 Task: Check the data of condos/co-ops sold above the list price in the last 5 years.
Action: Mouse moved to (619, 62)
Screenshot: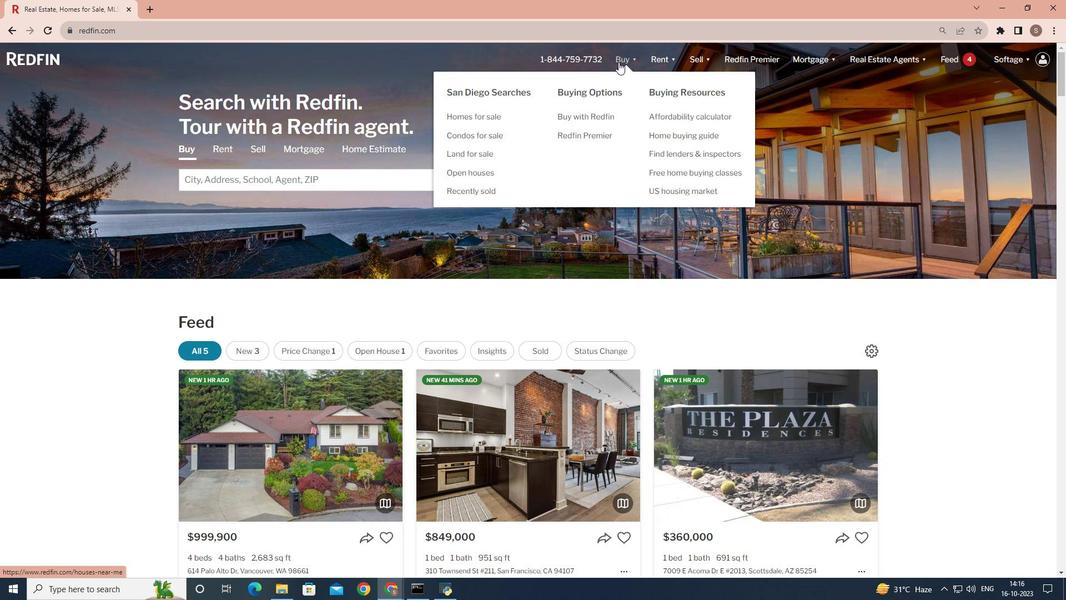 
Action: Mouse pressed left at (619, 62)
Screenshot: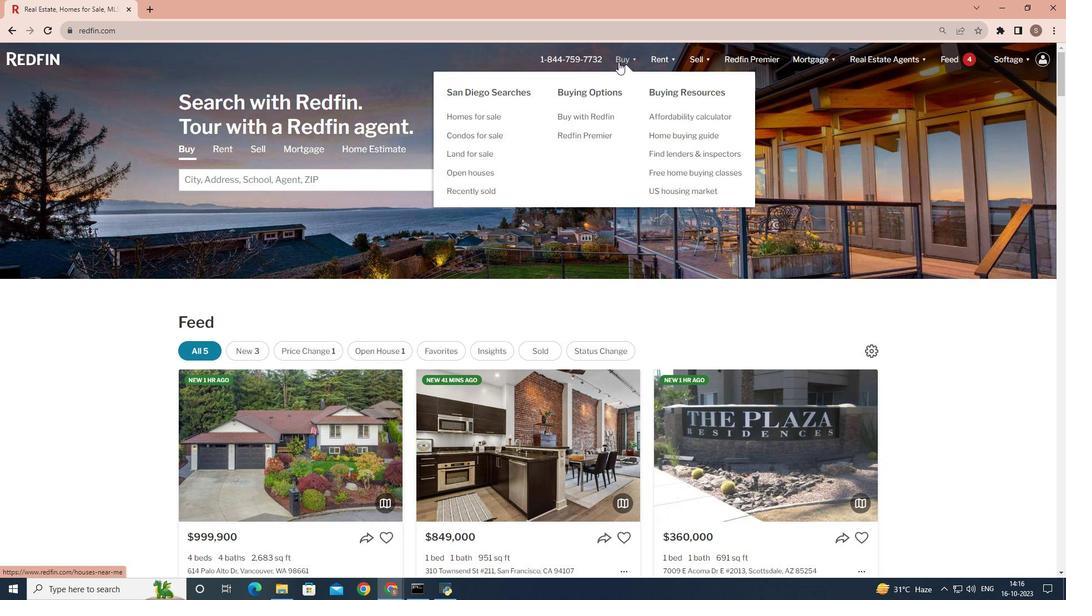 
Action: Mouse moved to (287, 231)
Screenshot: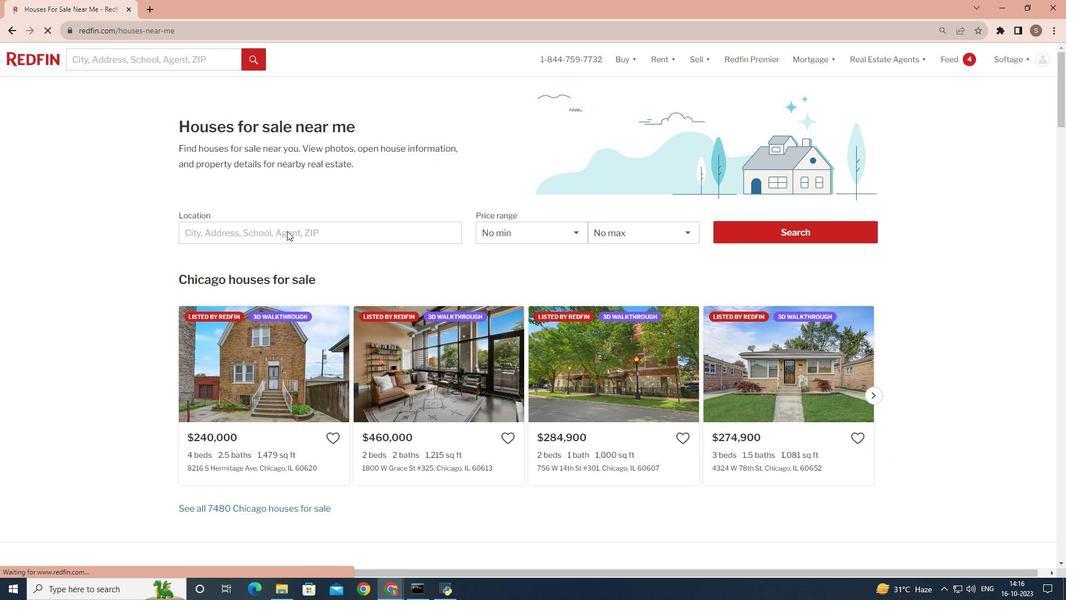 
Action: Mouse pressed left at (287, 231)
Screenshot: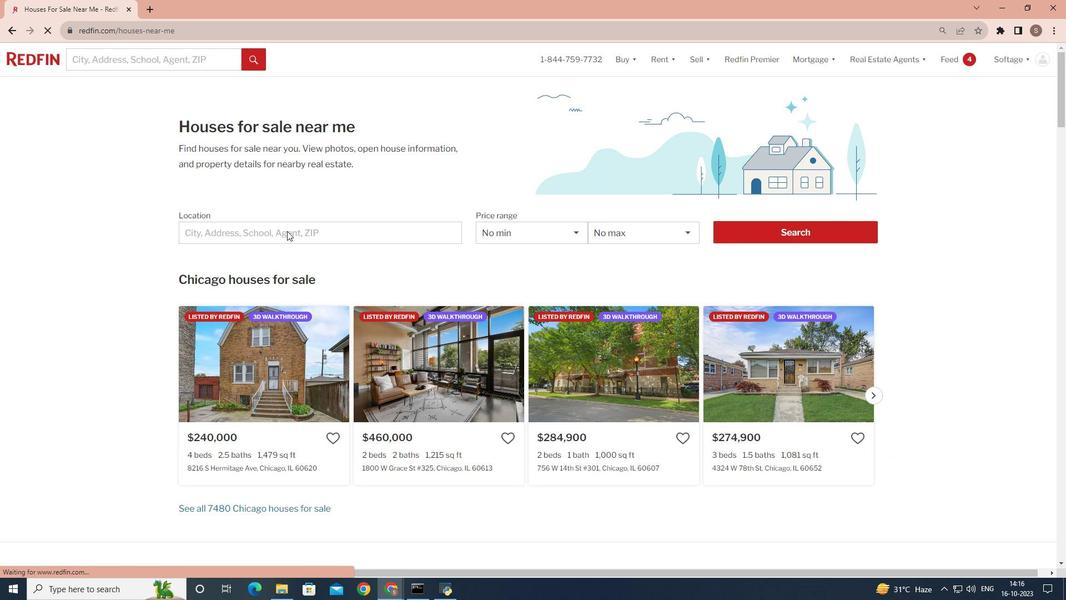 
Action: Mouse moved to (231, 228)
Screenshot: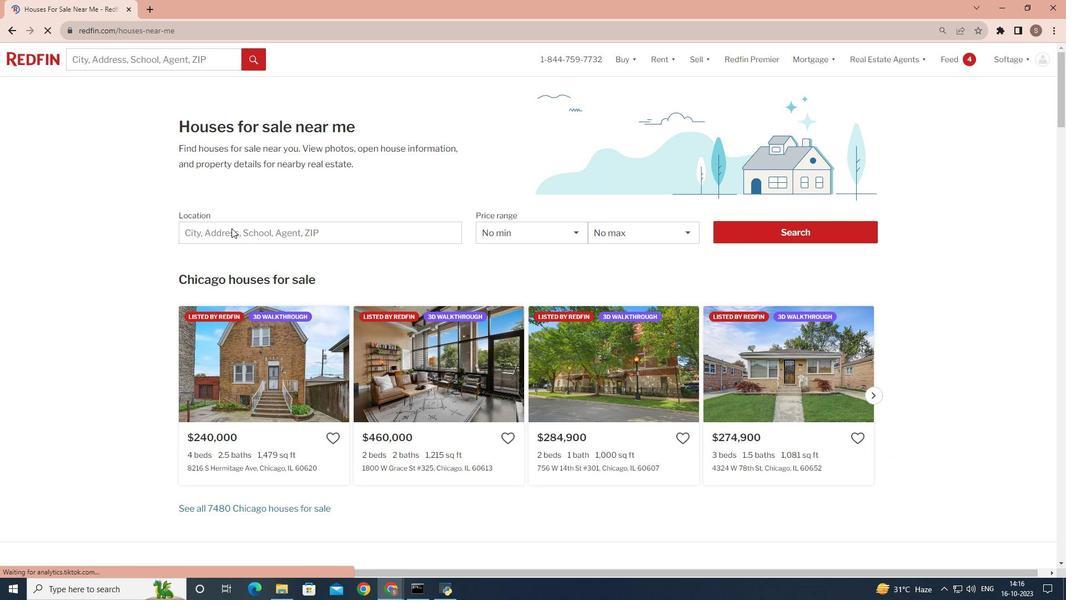 
Action: Mouse pressed left at (231, 228)
Screenshot: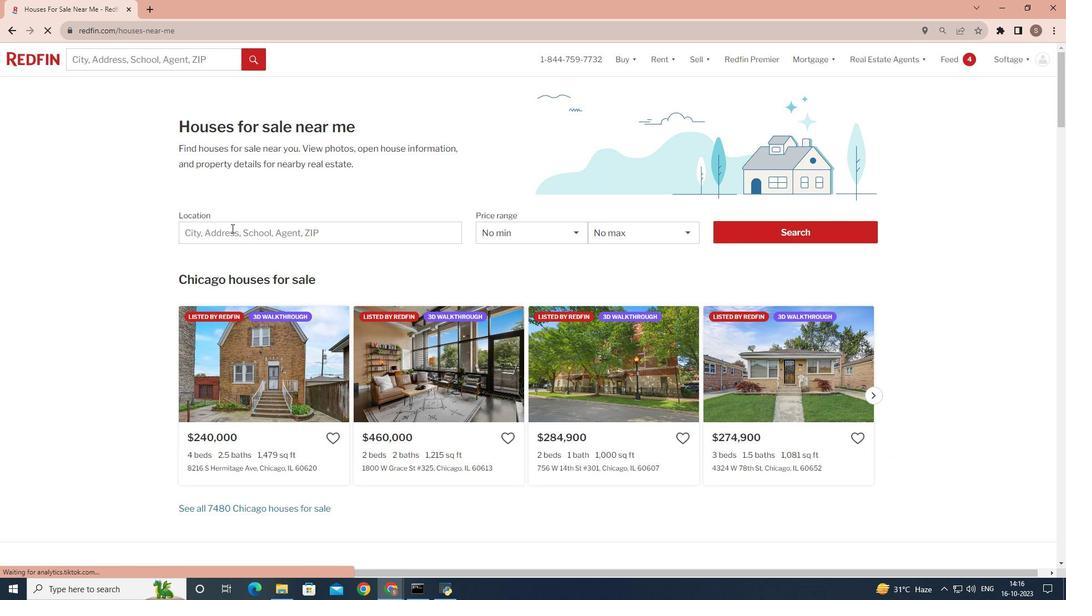 
Action: Key pressed <Key.shift>San<Key.space><Key.shift>Diego
Screenshot: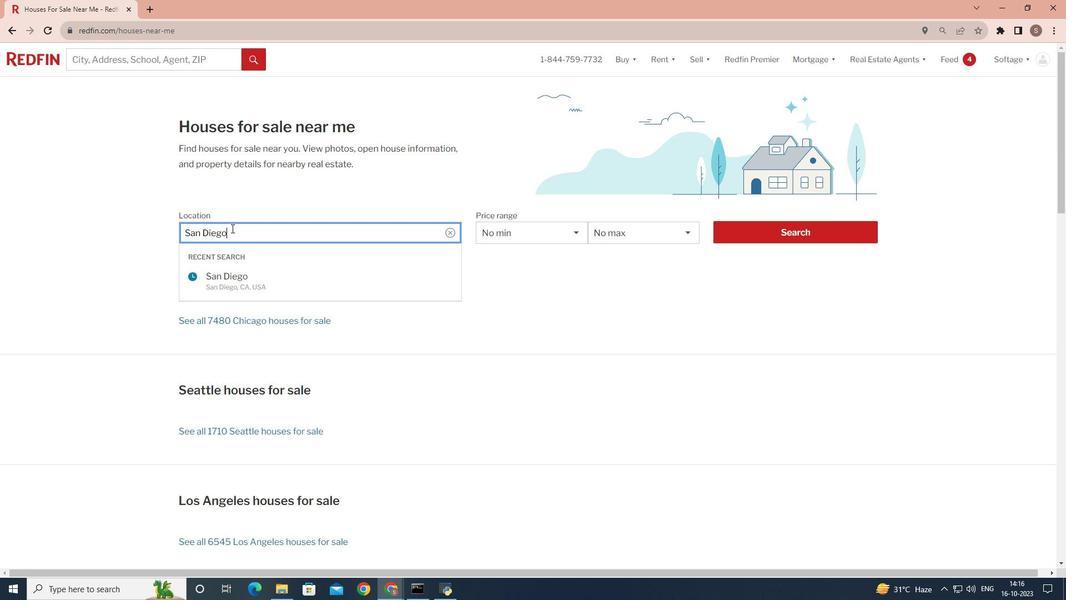 
Action: Mouse moved to (774, 236)
Screenshot: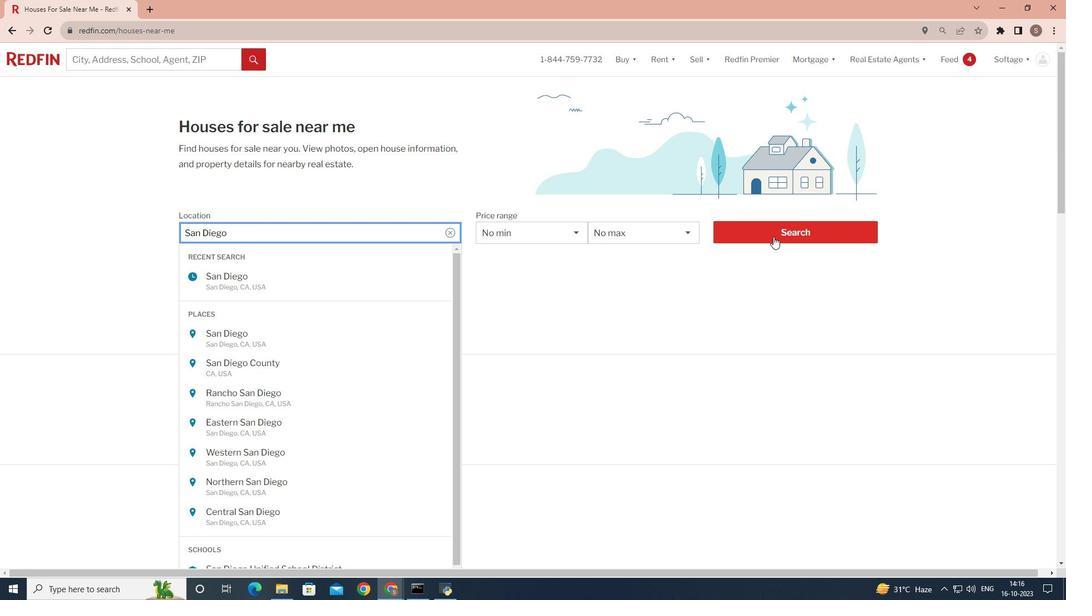 
Action: Mouse pressed left at (774, 236)
Screenshot: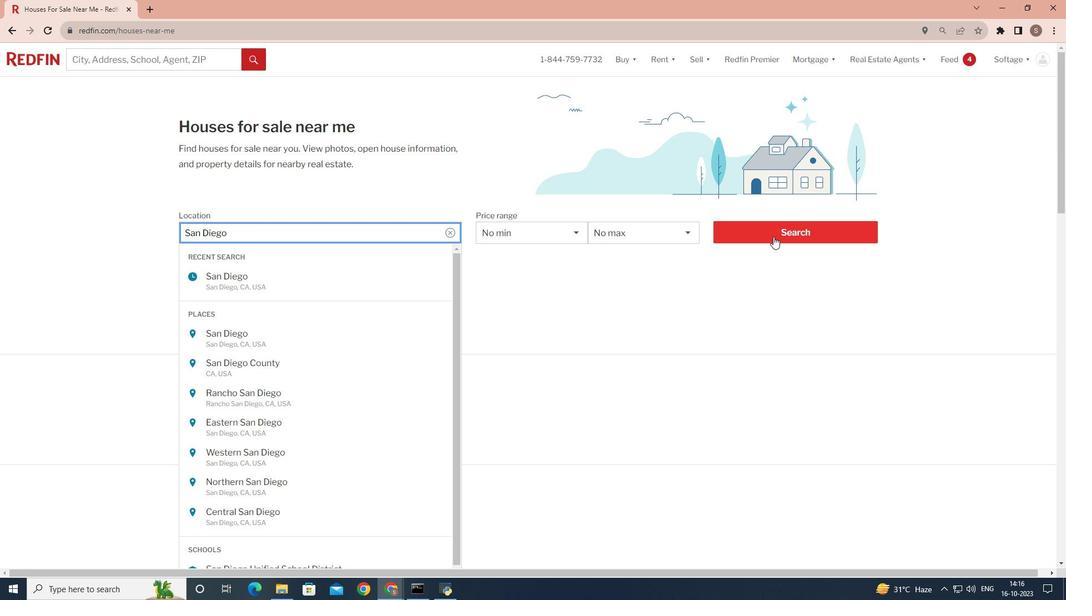 
Action: Mouse moved to (785, 230)
Screenshot: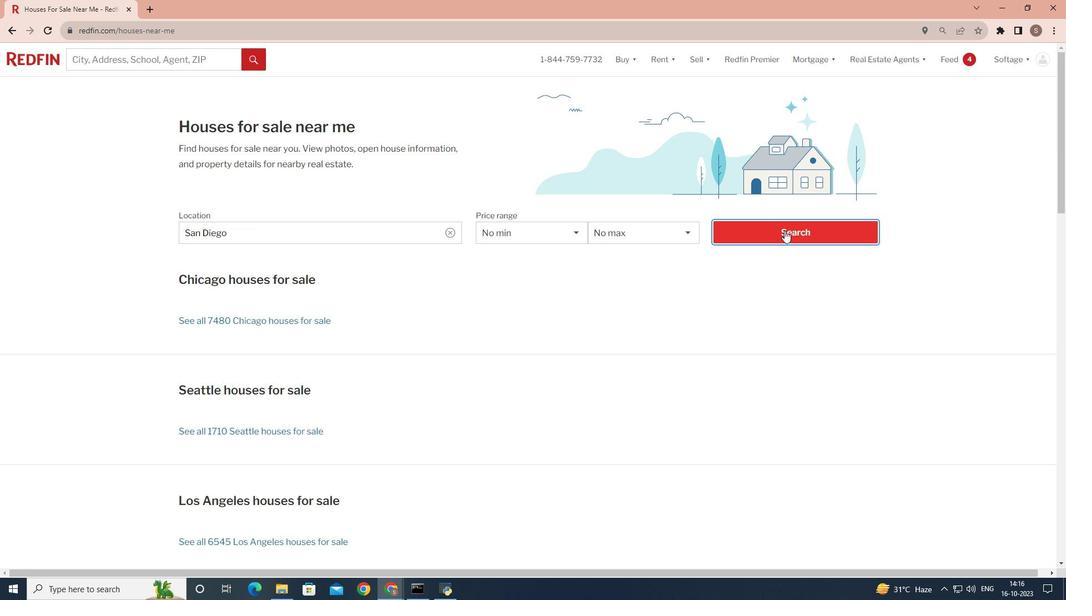 
Action: Mouse pressed left at (785, 230)
Screenshot: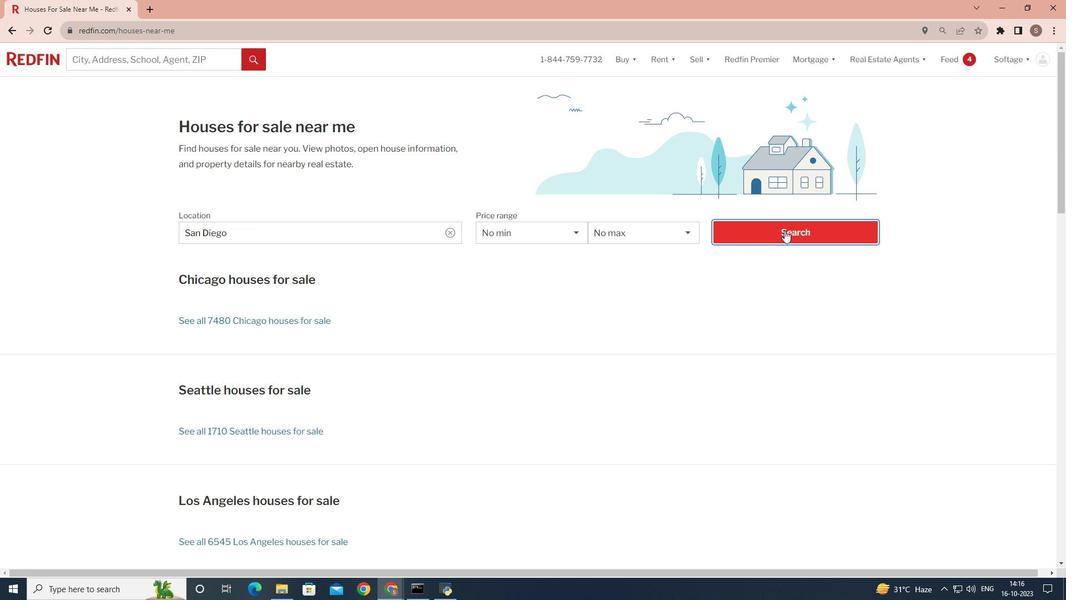 
Action: Mouse moved to (956, 90)
Screenshot: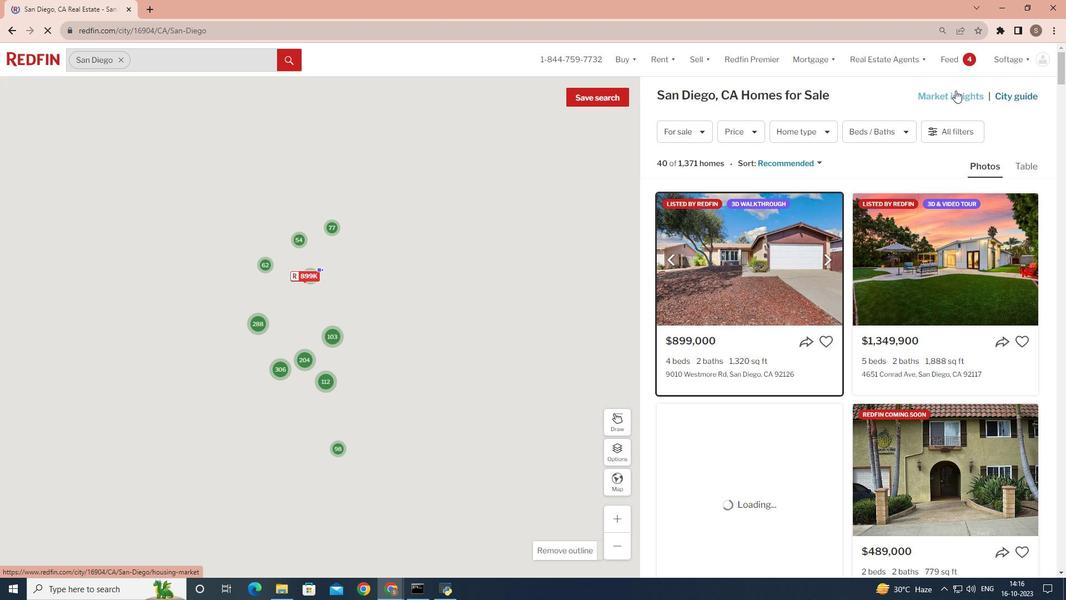 
Action: Mouse pressed left at (956, 90)
Screenshot: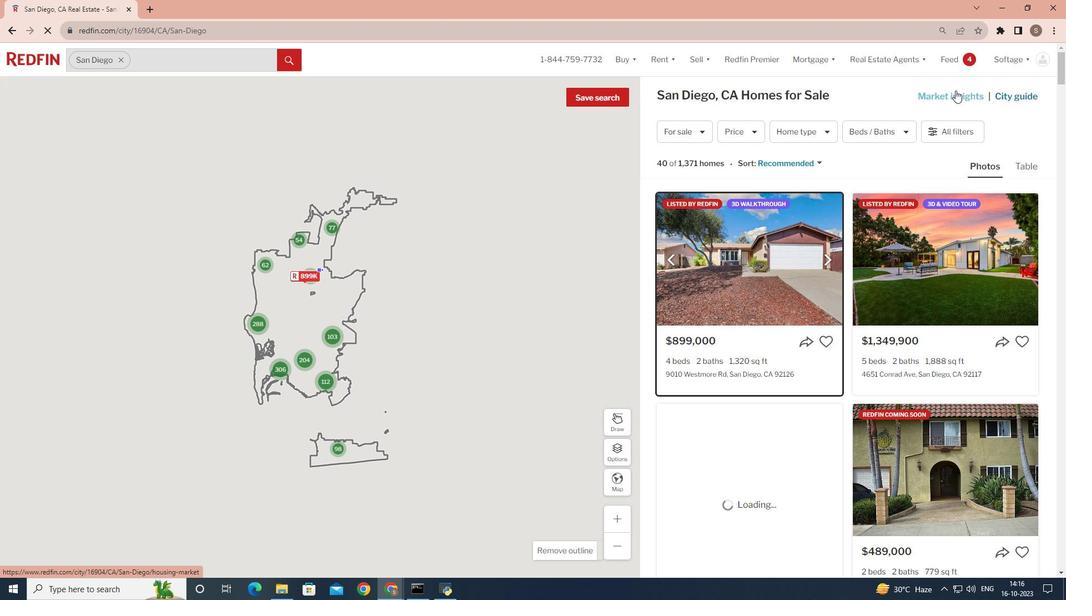 
Action: Mouse moved to (263, 188)
Screenshot: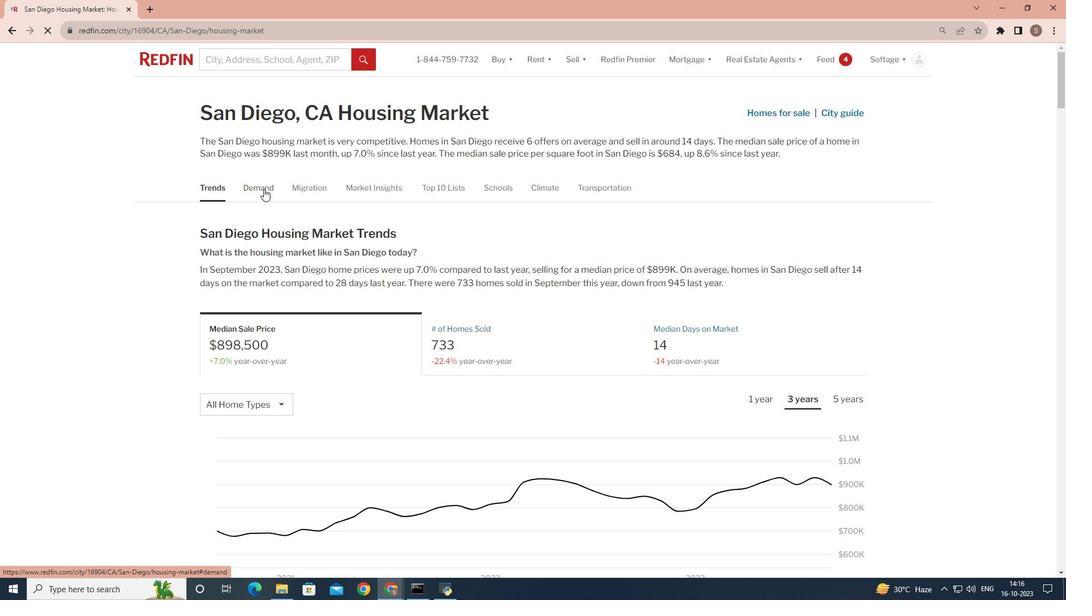 
Action: Mouse pressed left at (263, 188)
Screenshot: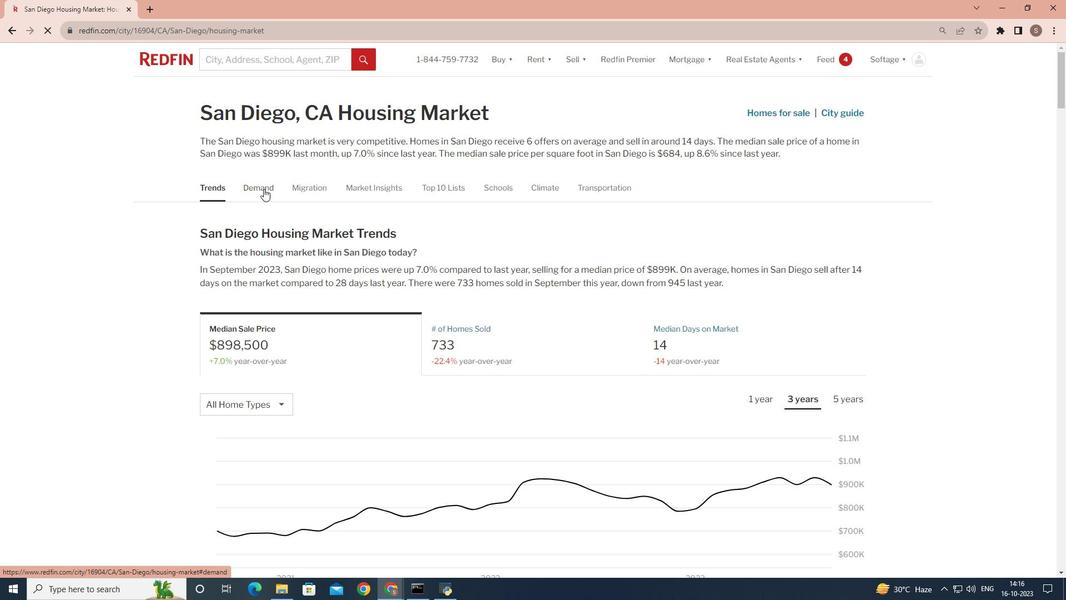 
Action: Mouse moved to (491, 249)
Screenshot: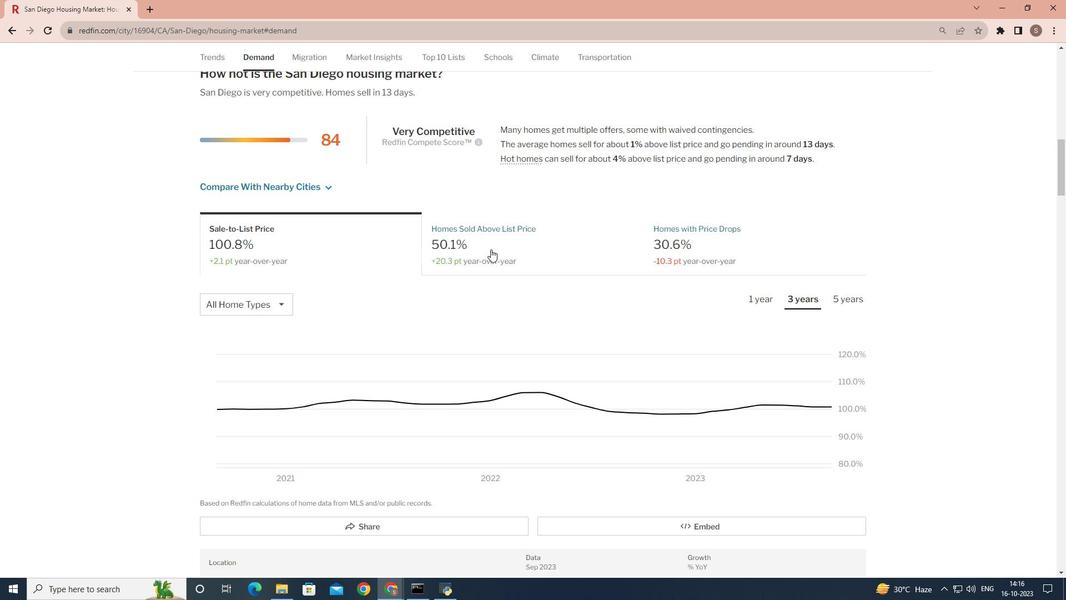 
Action: Mouse pressed left at (491, 249)
Screenshot: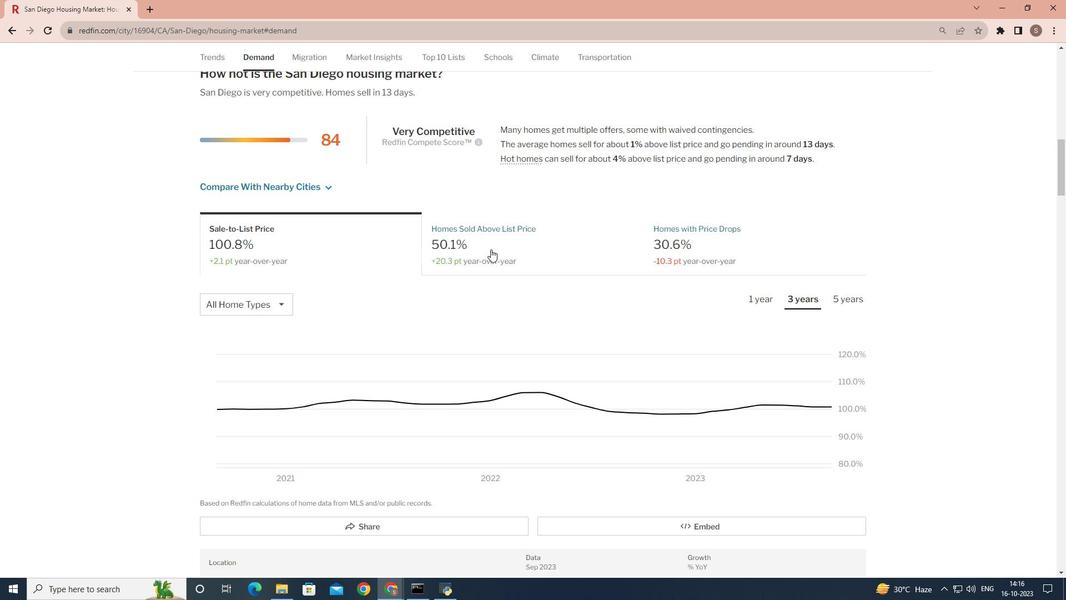 
Action: Mouse moved to (283, 308)
Screenshot: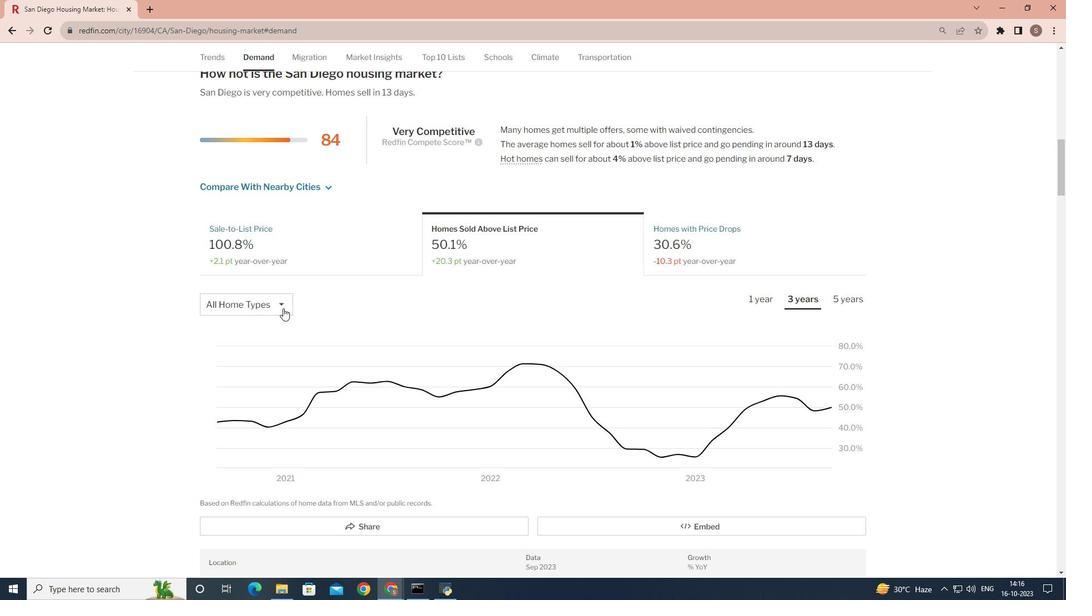 
Action: Mouse pressed left at (283, 308)
Screenshot: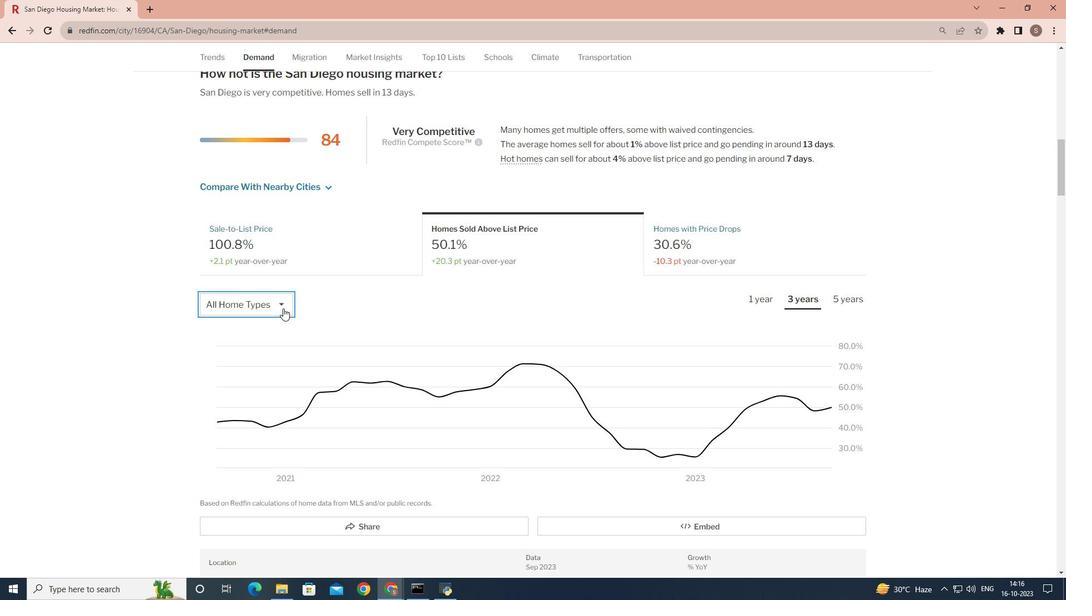 
Action: Mouse moved to (265, 395)
Screenshot: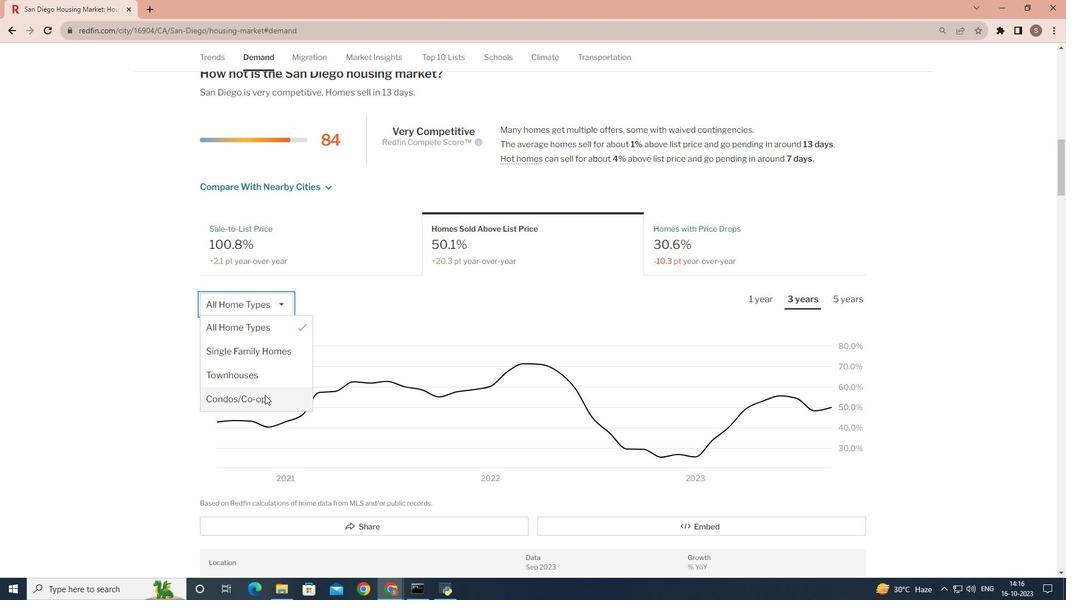 
Action: Mouse pressed left at (265, 395)
Screenshot: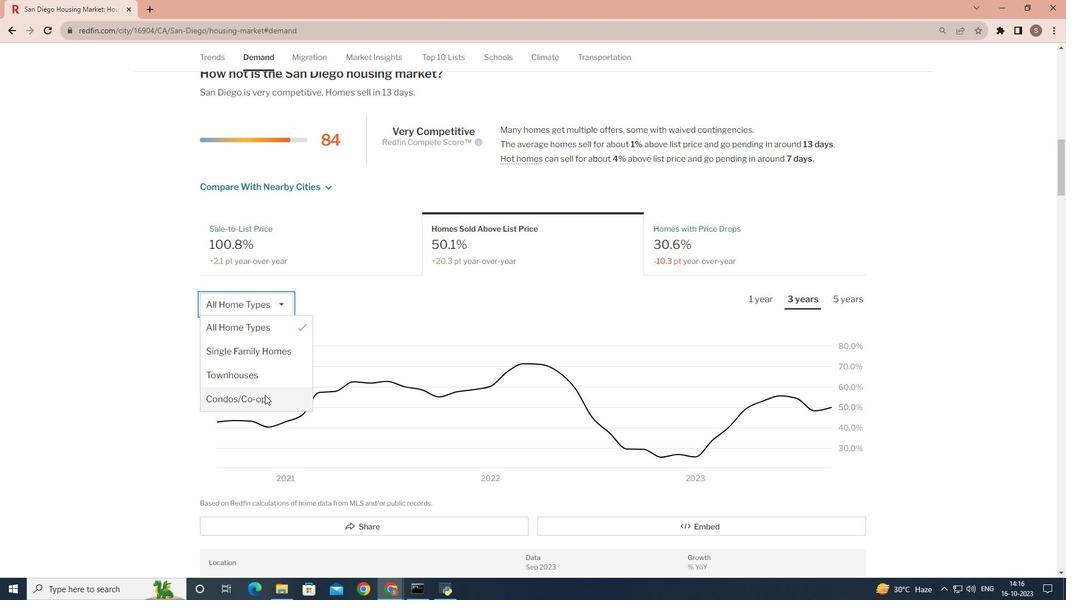 
Action: Mouse moved to (856, 295)
Screenshot: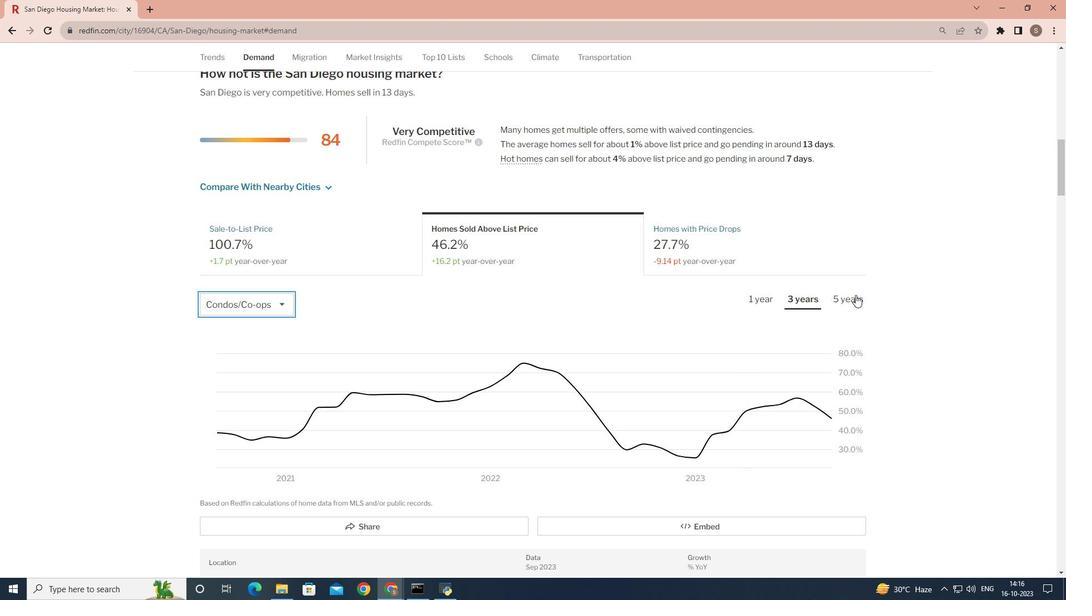 
Action: Mouse pressed left at (856, 295)
Screenshot: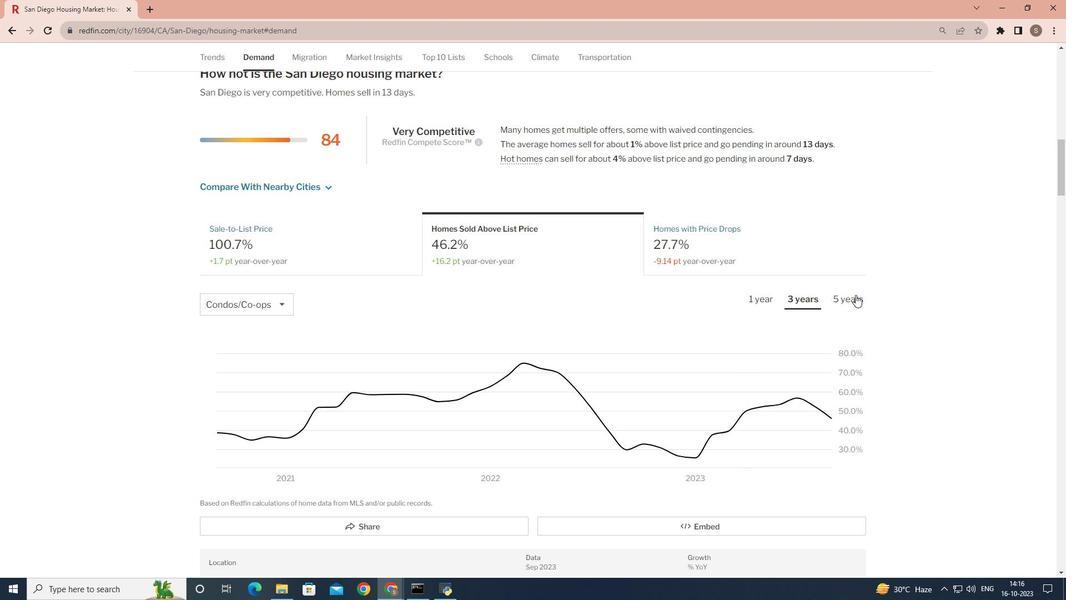 
